 Task: Add in the project WorldView an epic 'Cloud Security Compliance'.
Action: Mouse moved to (76, 201)
Screenshot: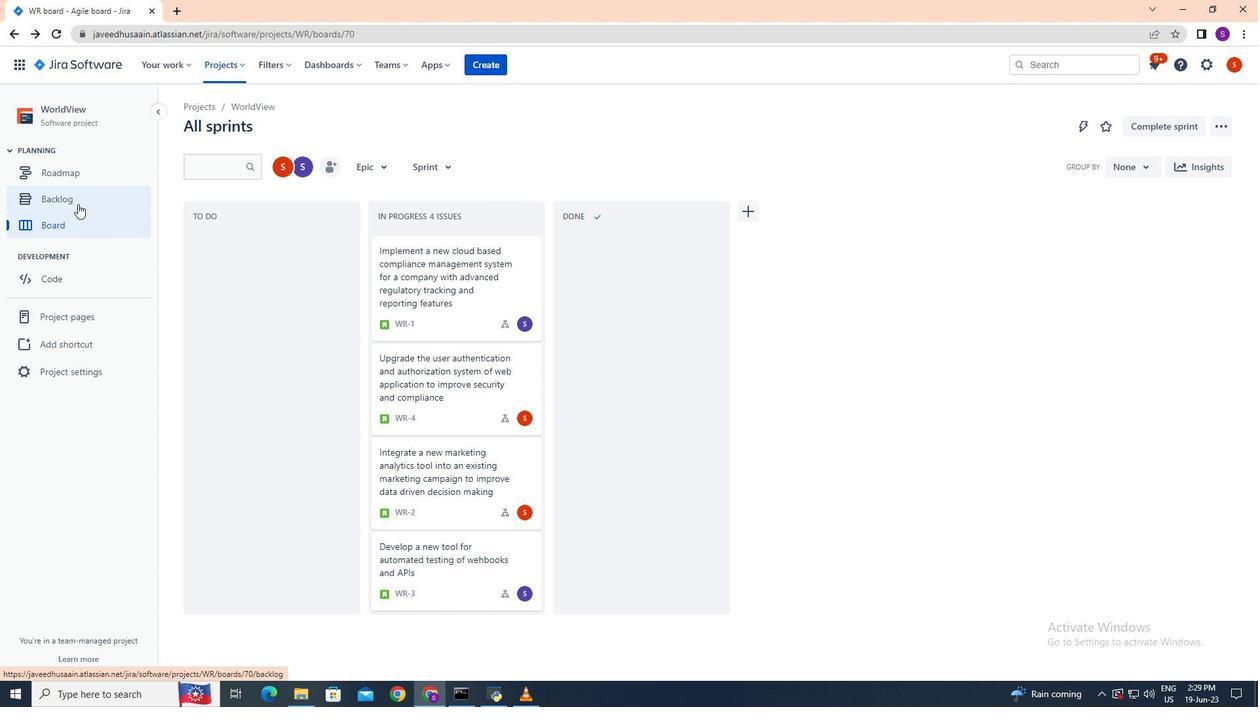 
Action: Mouse pressed left at (76, 201)
Screenshot: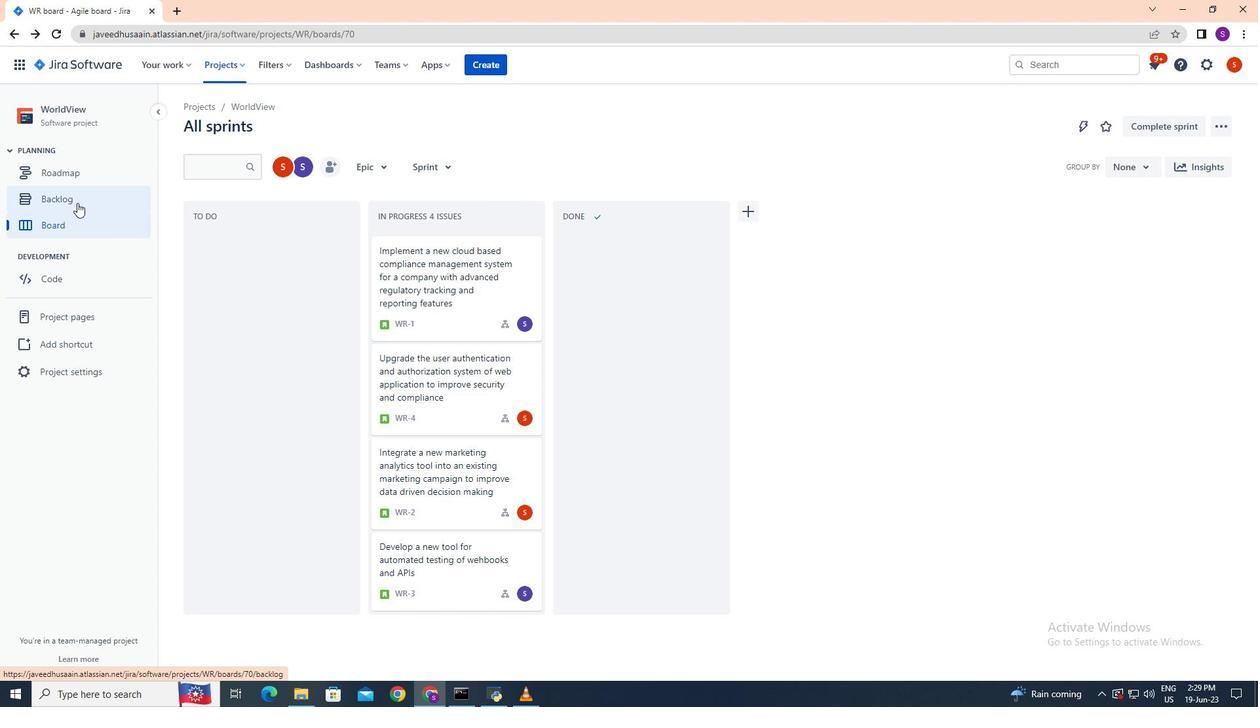
Action: Mouse moved to (254, 336)
Screenshot: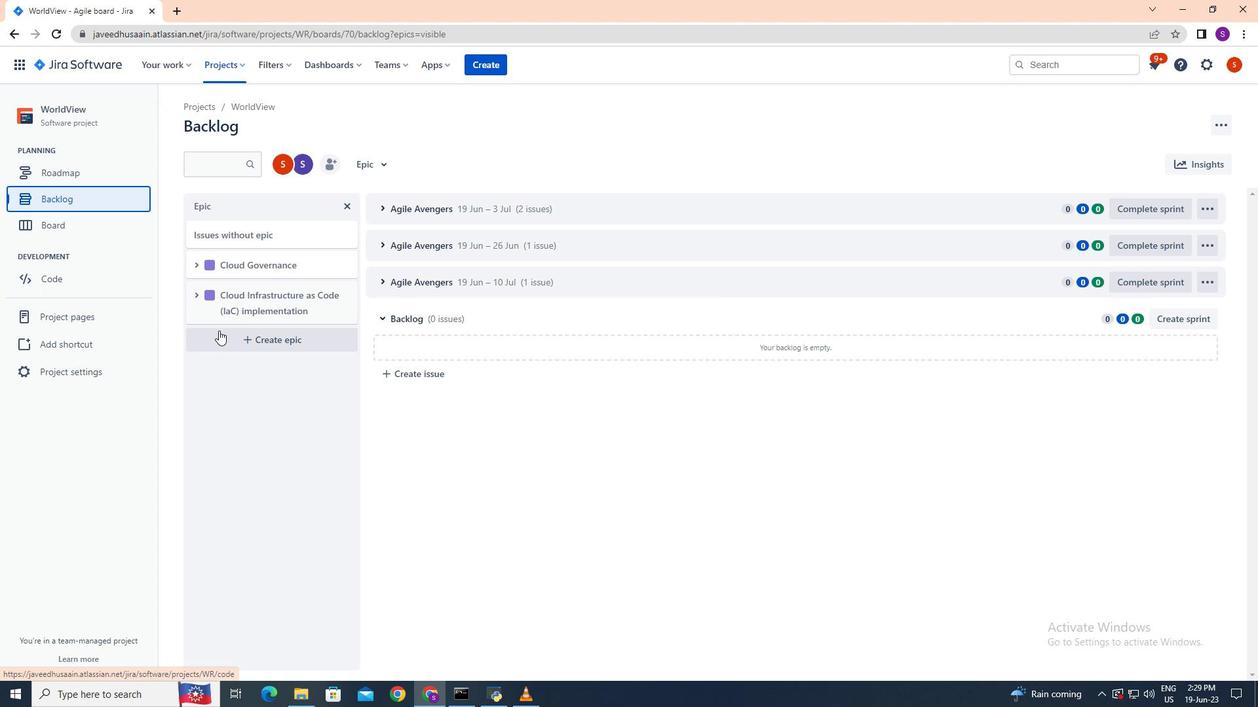 
Action: Mouse pressed left at (254, 336)
Screenshot: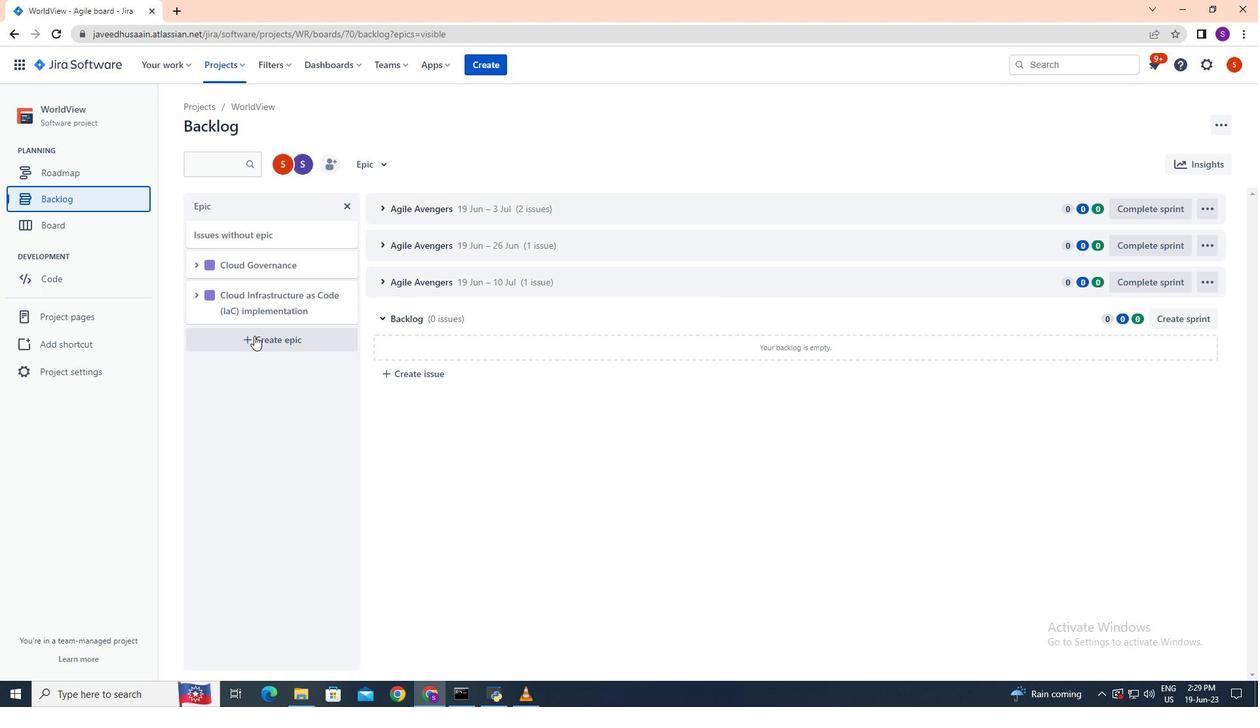 
Action: Key pressed <Key.shift><Key.shift><Key.shift><Key.shift><Key.shift>Cloud<Key.space><Key.shift>Security<Key.space><Key.shift><Key.shift><Key.shift><Key.shift>Compliance<Key.enter>
Screenshot: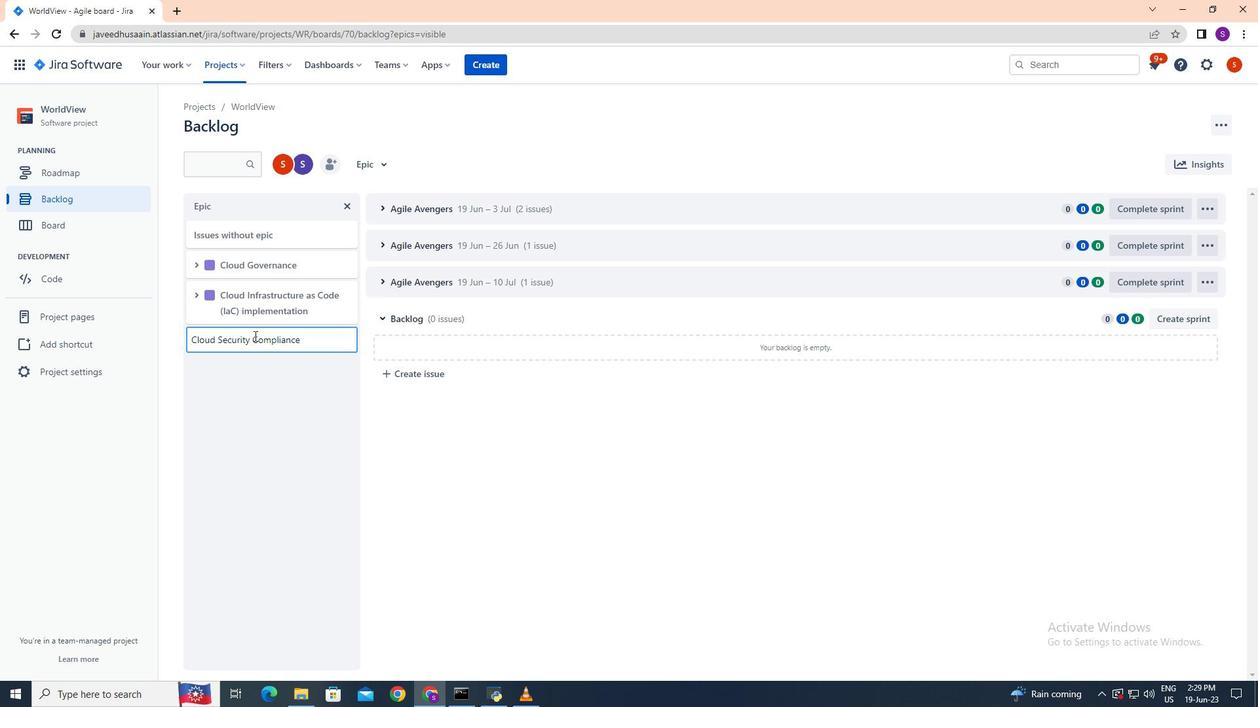 
